 Task: Sort the products by price (lowest first).
Action: Mouse moved to (47, 299)
Screenshot: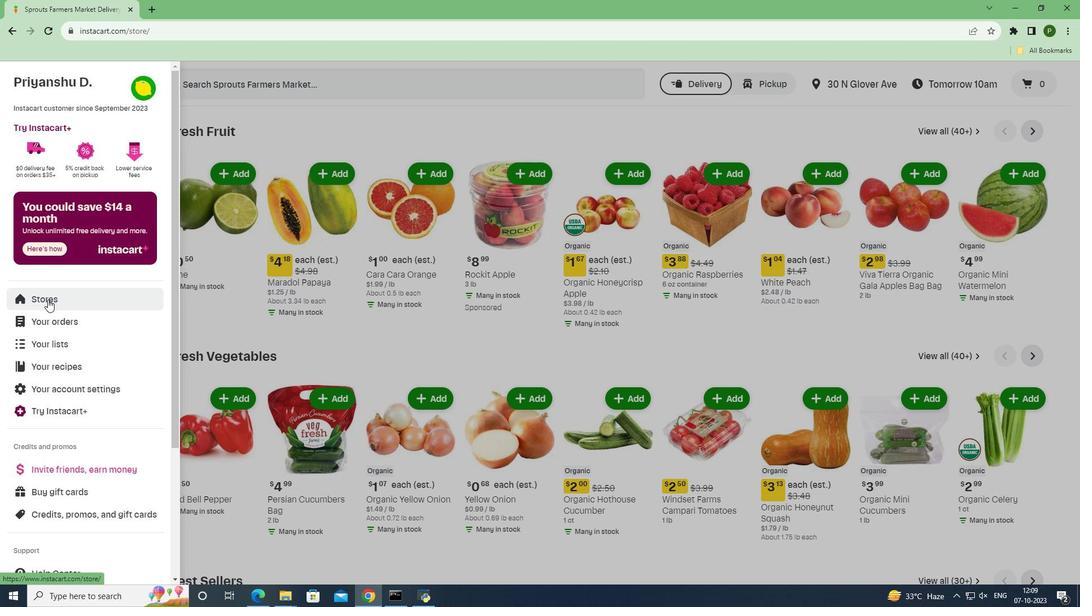 
Action: Mouse pressed left at (47, 299)
Screenshot: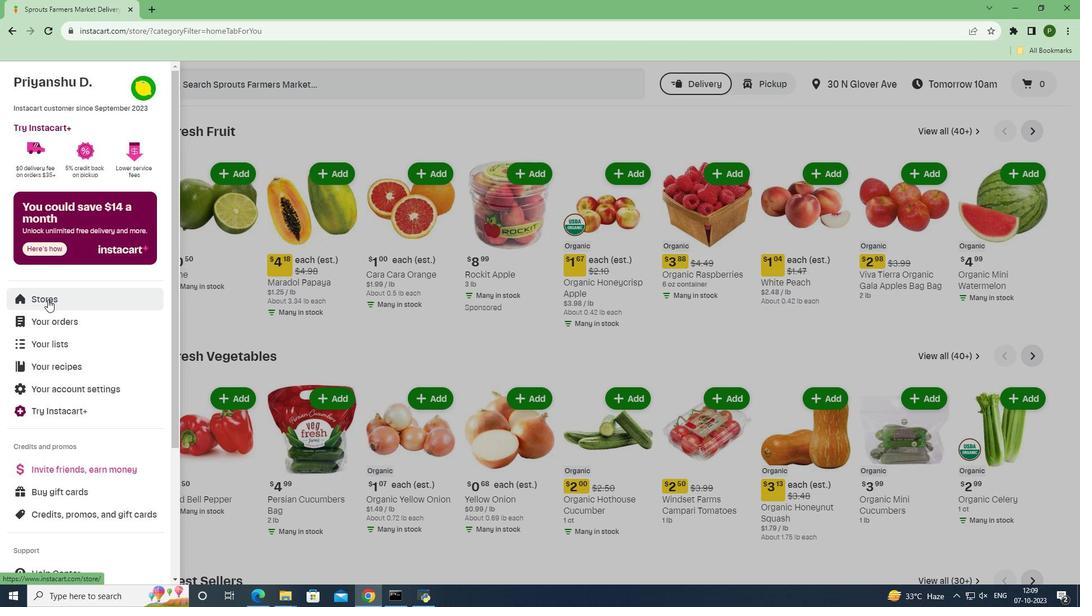 
Action: Mouse moved to (260, 130)
Screenshot: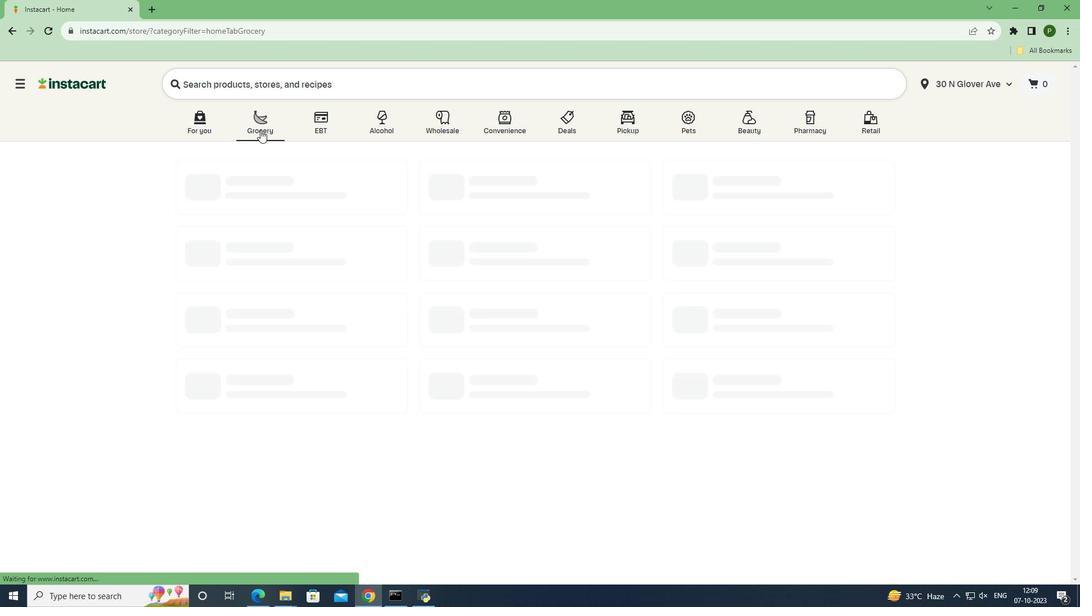 
Action: Mouse pressed left at (260, 130)
Screenshot: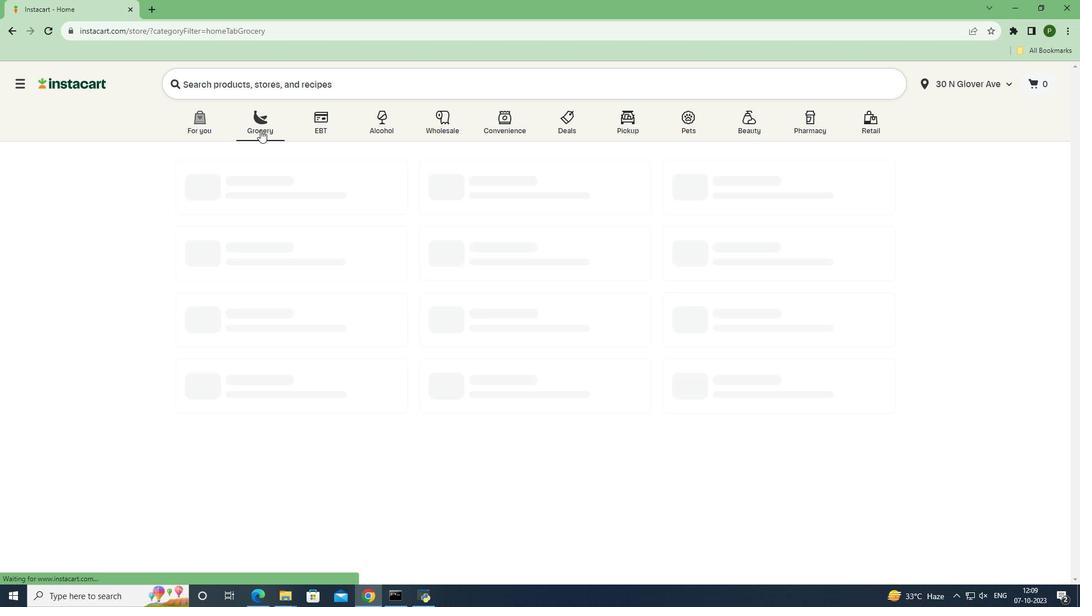 
Action: Mouse moved to (449, 258)
Screenshot: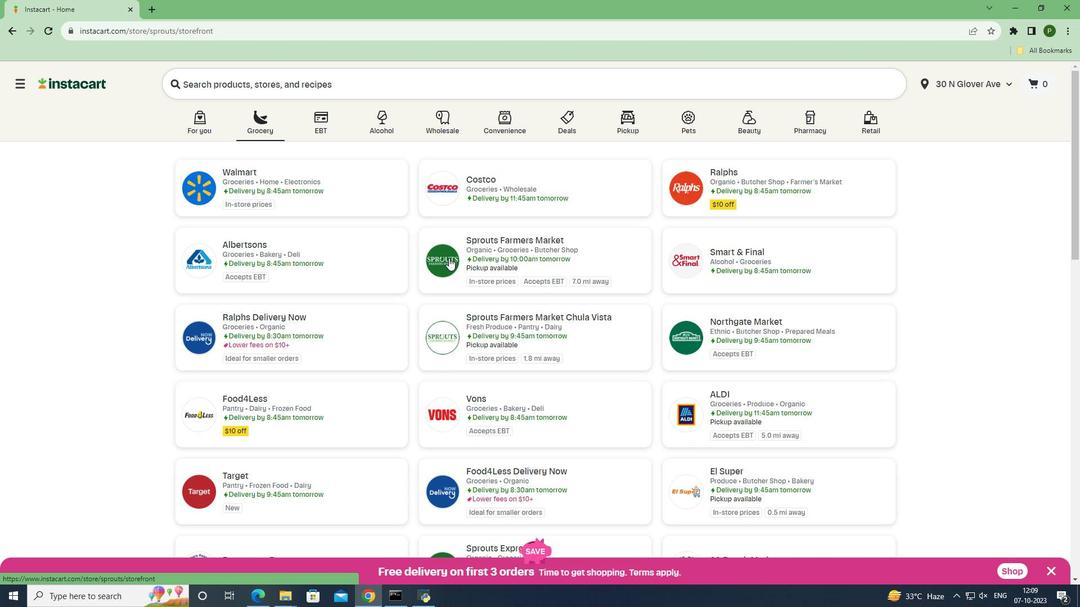 
Action: Mouse pressed left at (449, 258)
Screenshot: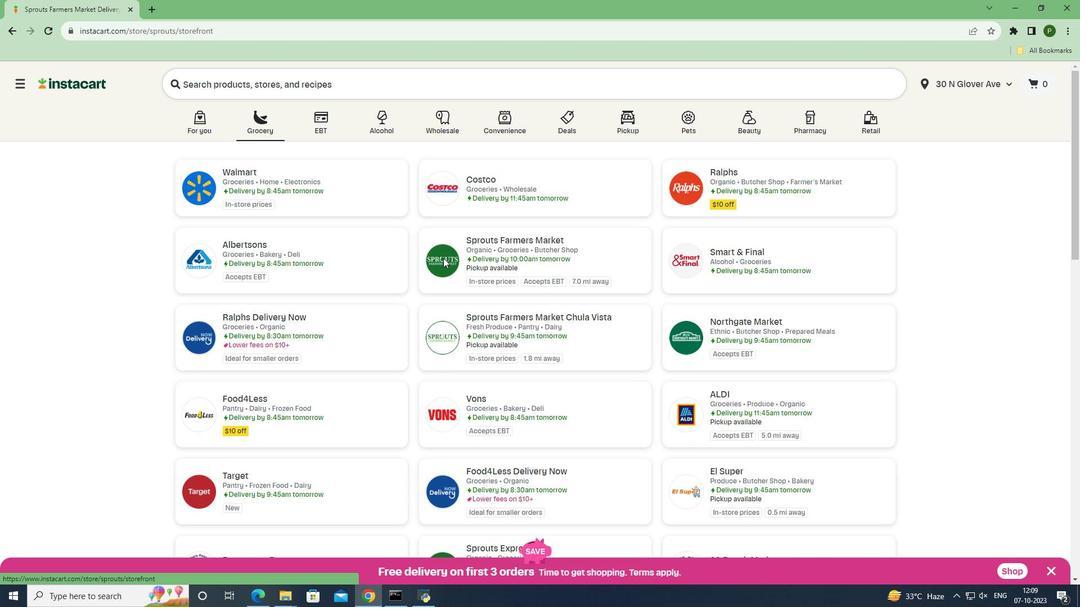 
Action: Mouse moved to (99, 369)
Screenshot: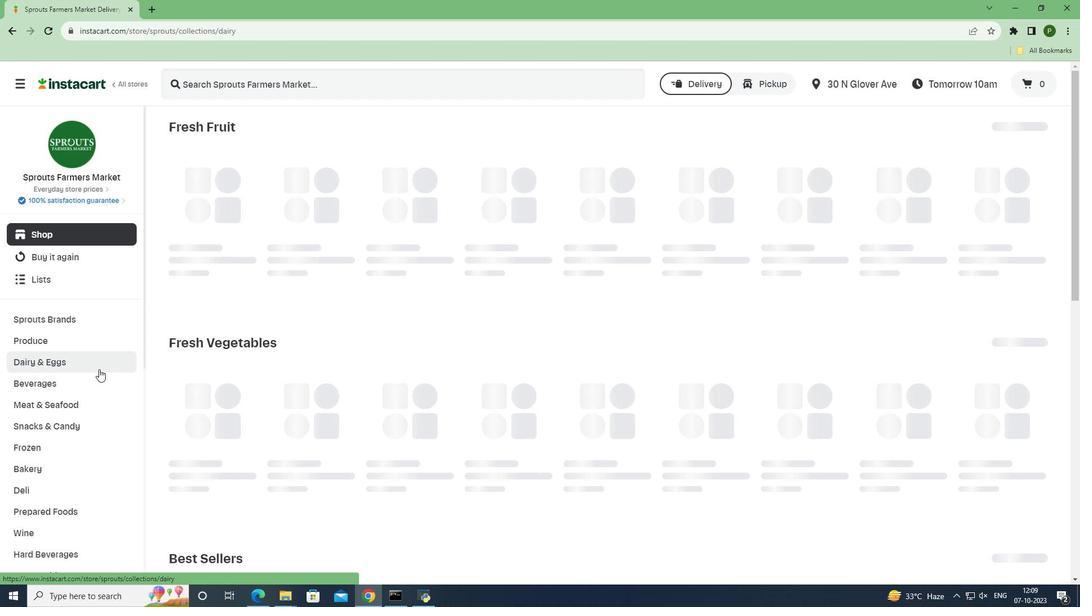 
Action: Mouse pressed left at (99, 369)
Screenshot: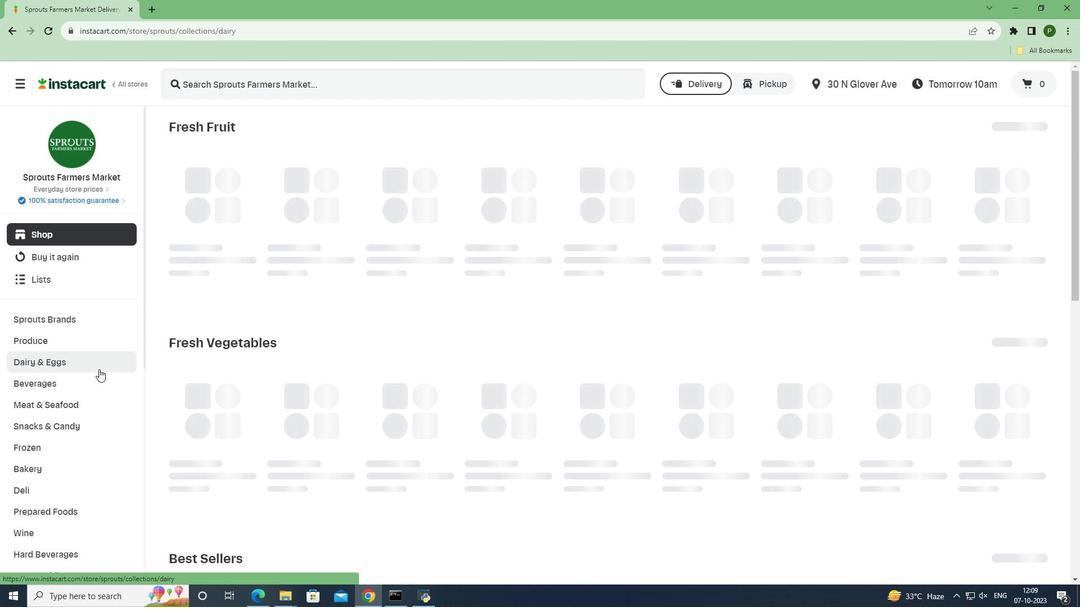 
Action: Mouse moved to (81, 423)
Screenshot: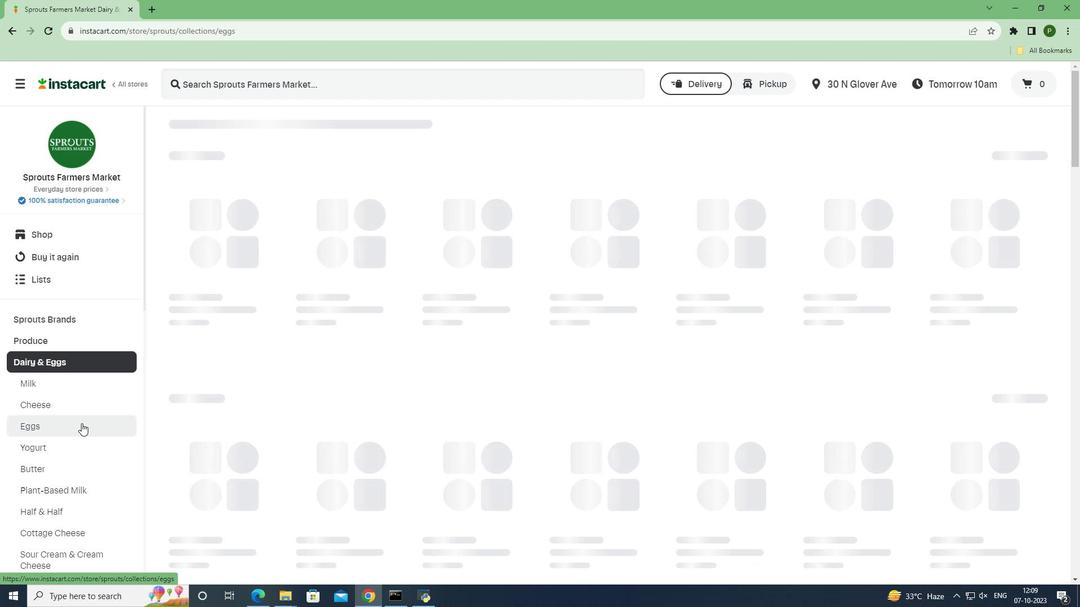
Action: Mouse pressed left at (81, 423)
Screenshot: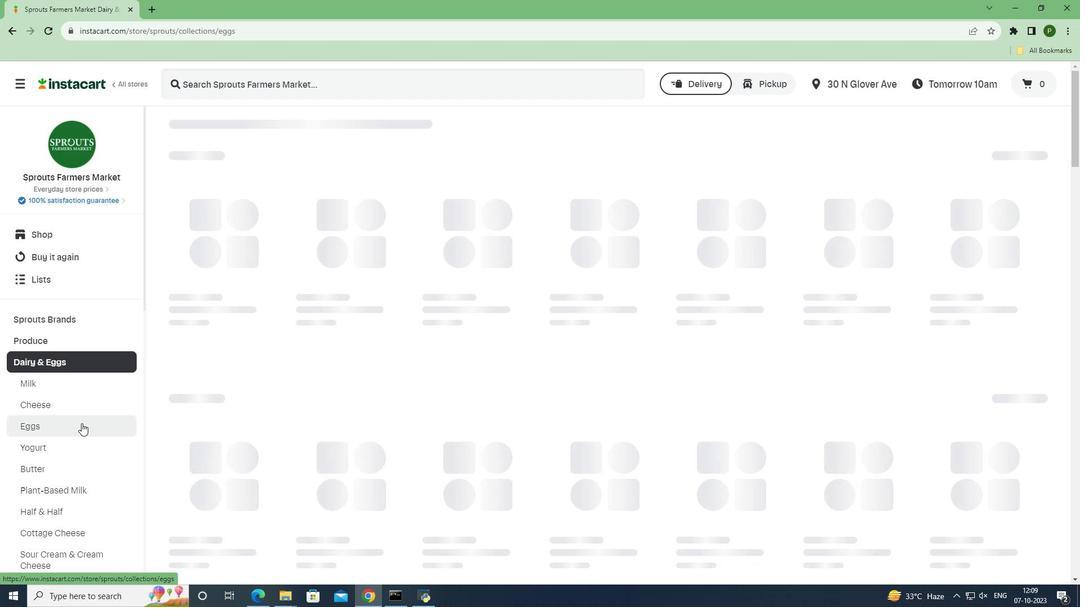 
Action: Mouse moved to (1016, 166)
Screenshot: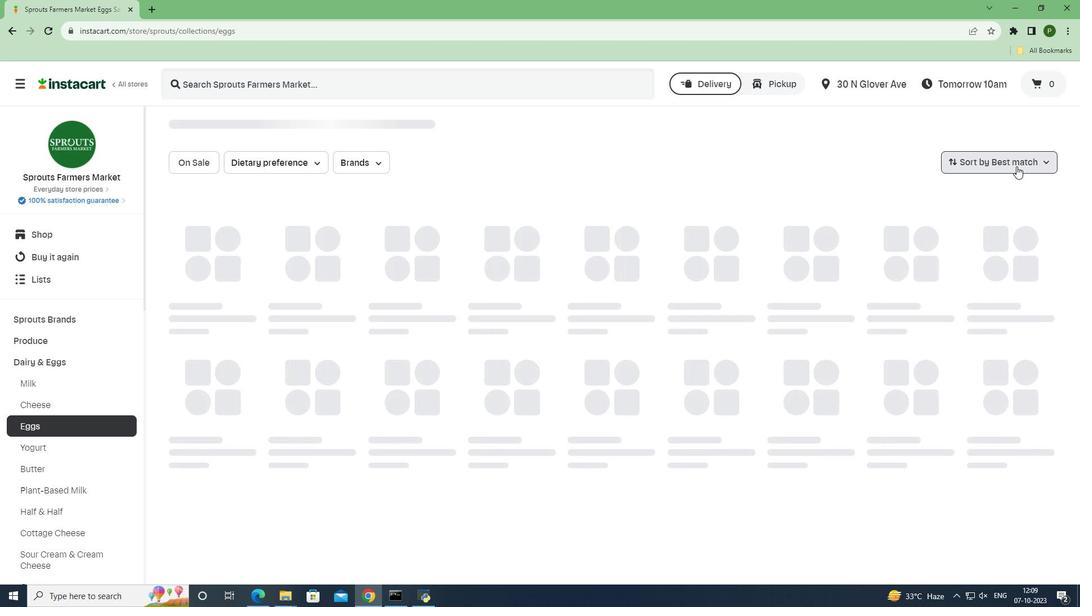 
Action: Mouse pressed left at (1016, 166)
Screenshot: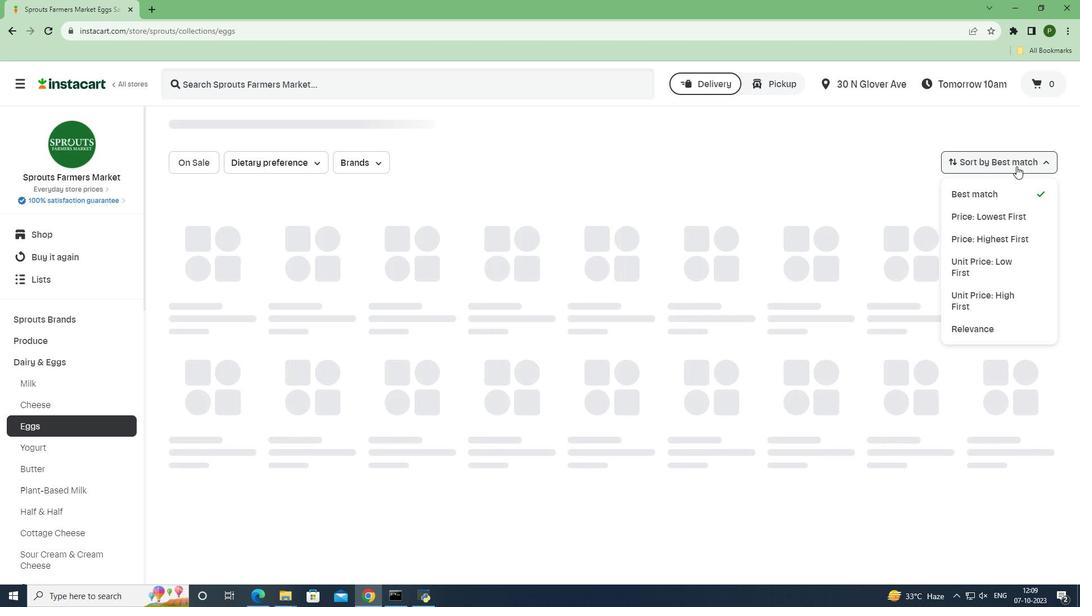 
Action: Mouse moved to (1005, 212)
Screenshot: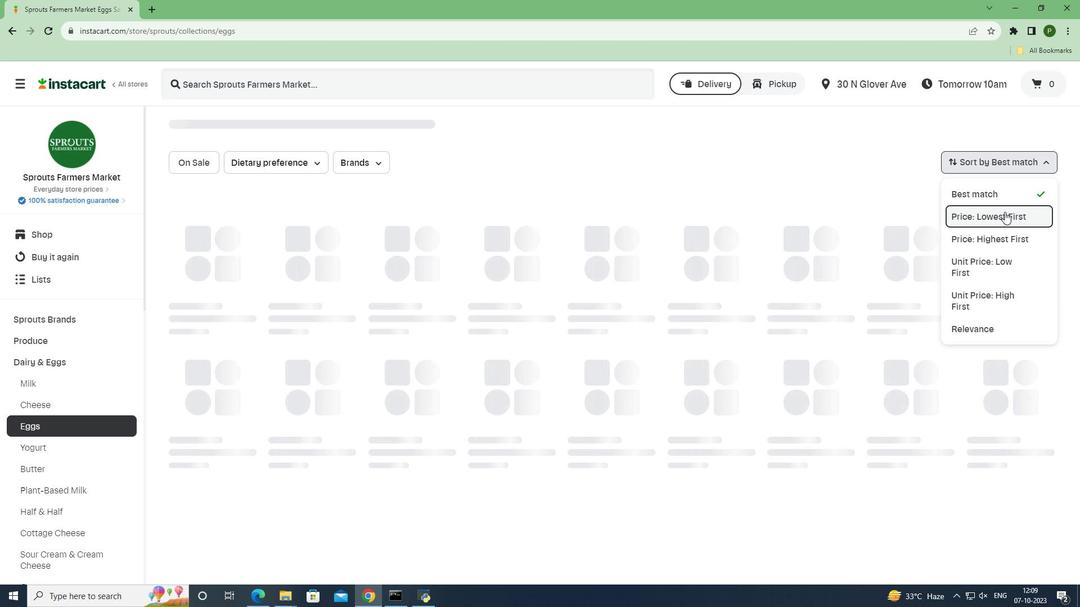 
Action: Mouse pressed left at (1005, 212)
Screenshot: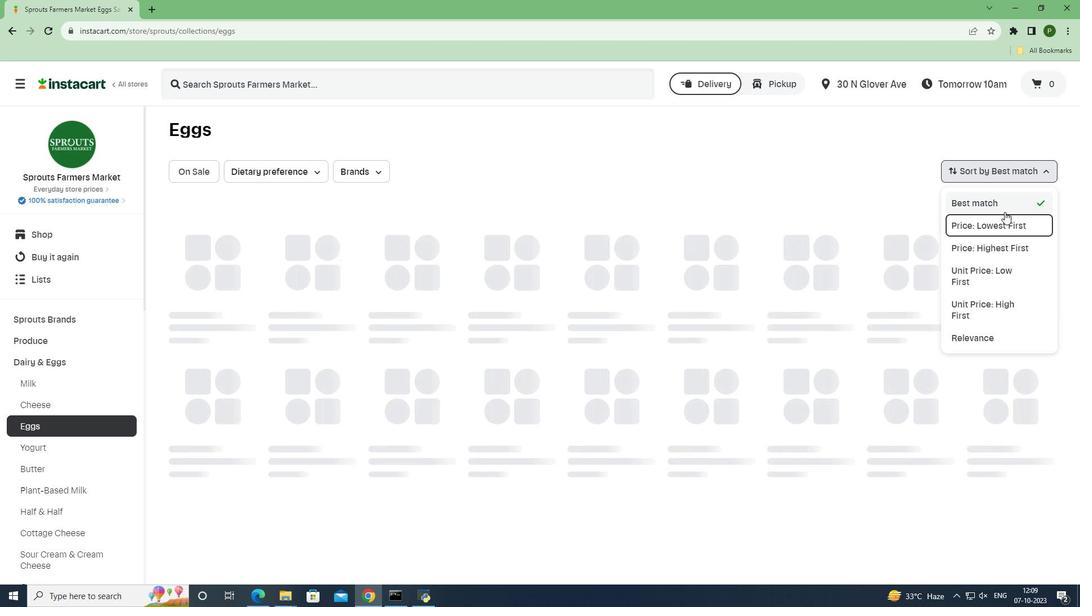
Action: Mouse moved to (968, 223)
Screenshot: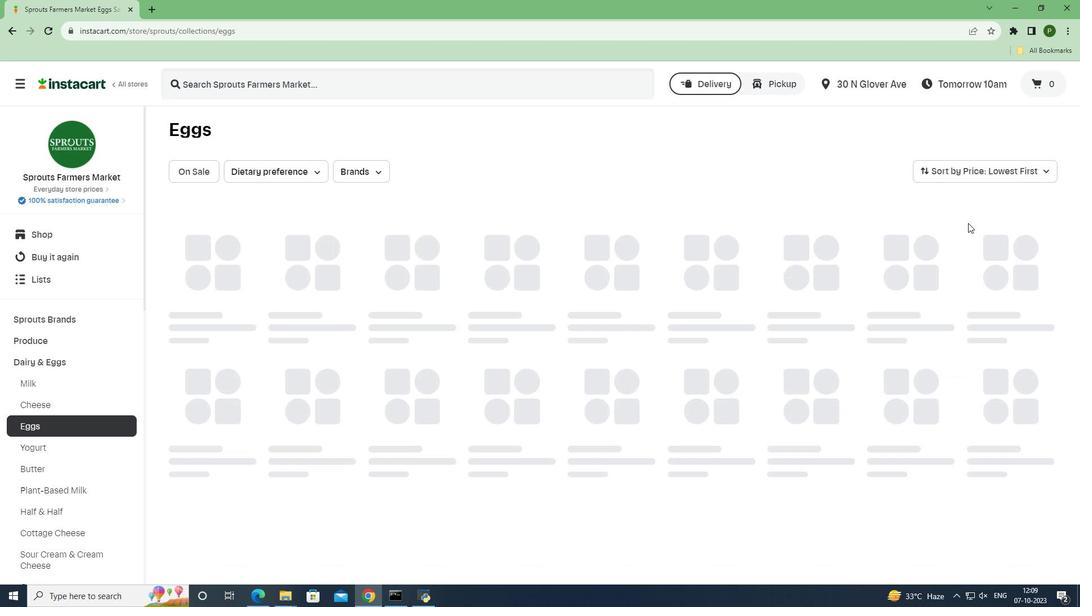 
Action: Mouse pressed left at (968, 223)
Screenshot: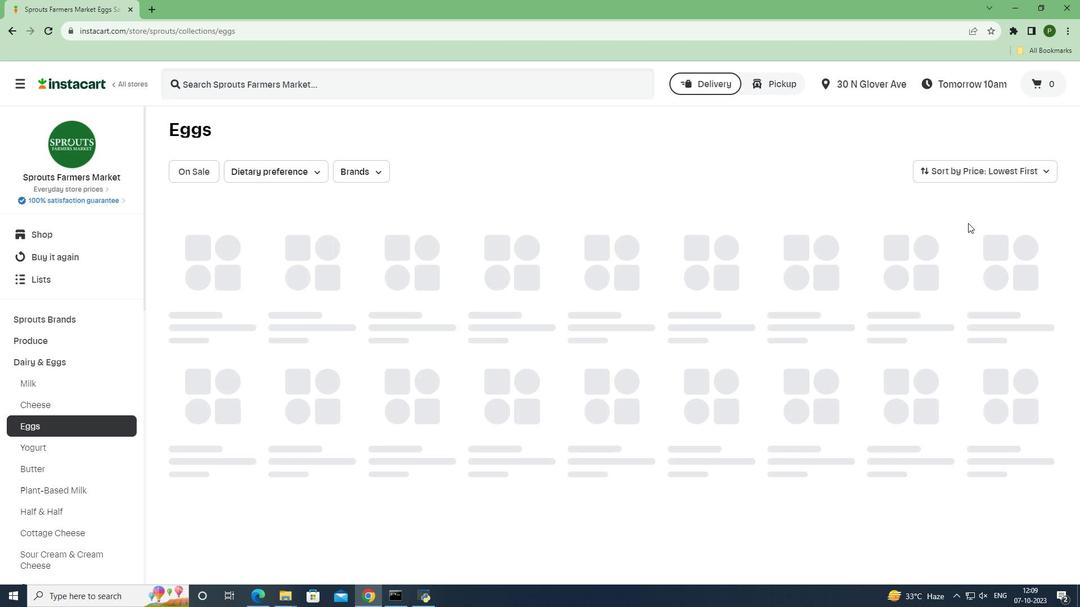 
Action: Mouse moved to (823, 216)
Screenshot: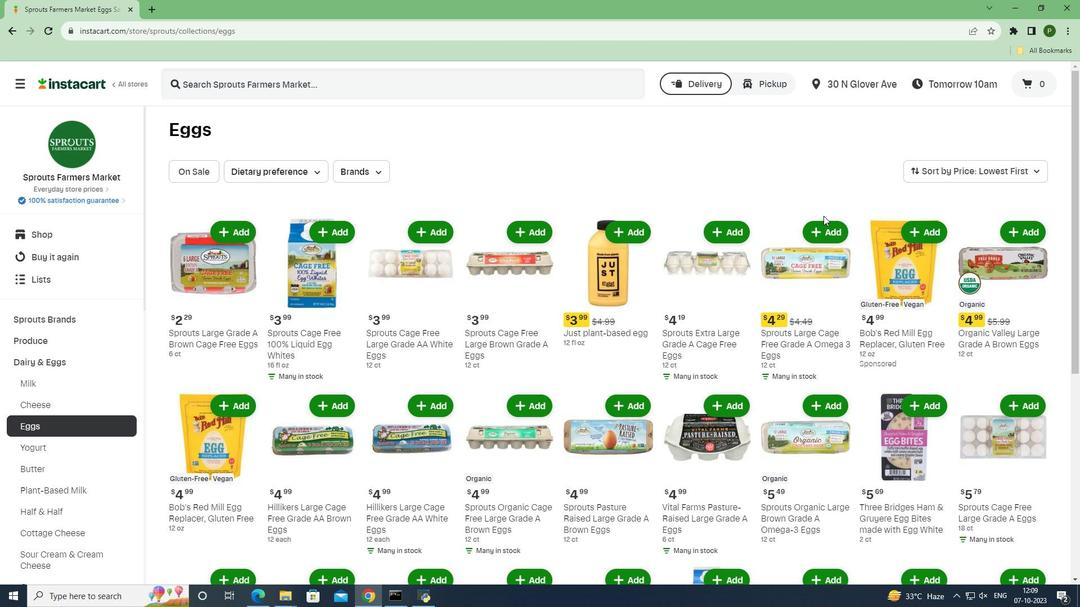 
